 Task: Show all "Analytics & reporting" power-ups.
Action: Mouse pressed left at (450, 268)
Screenshot: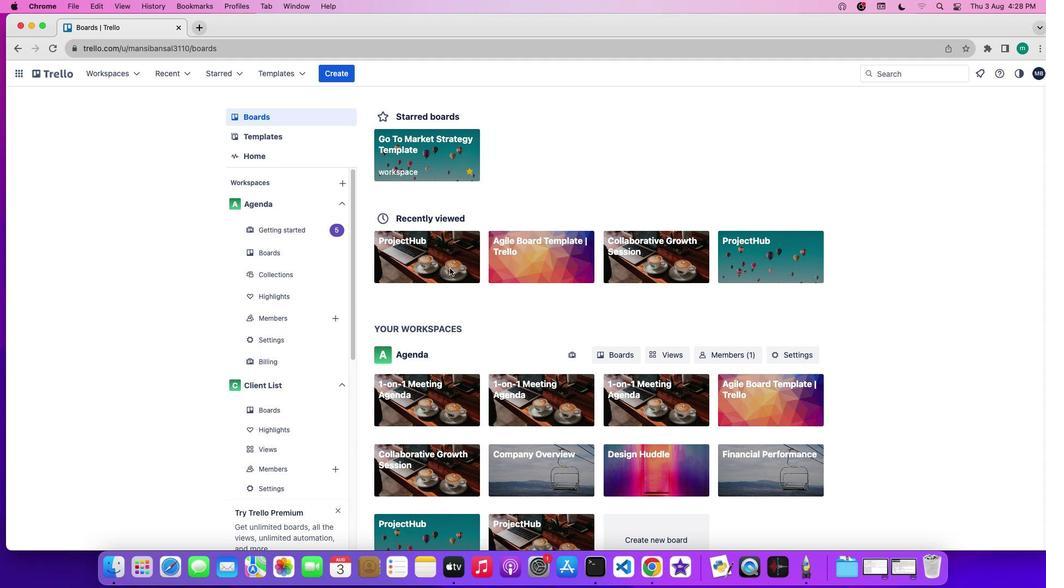 
Action: Mouse pressed left at (450, 268)
Screenshot: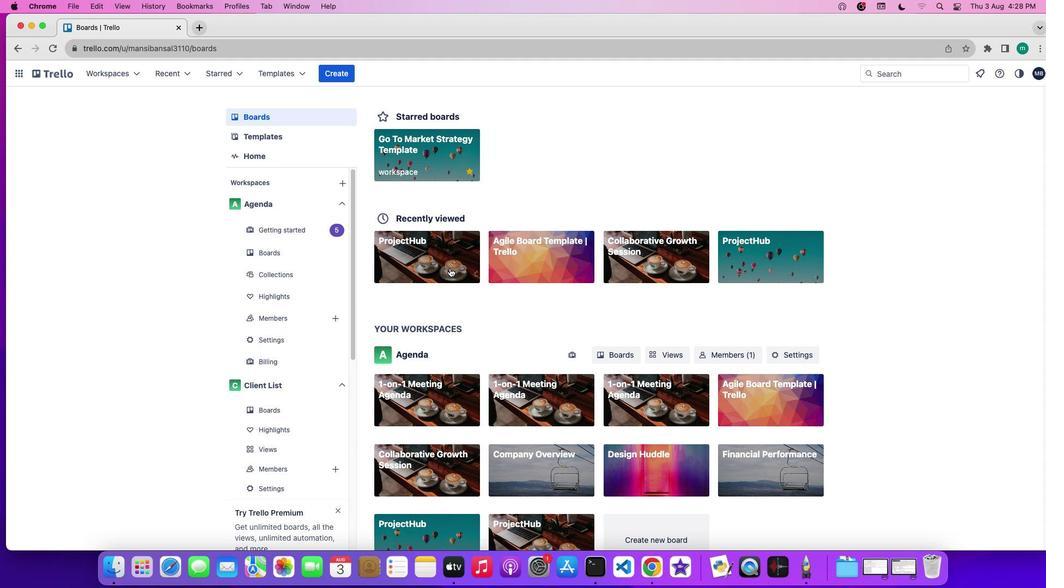 
Action: Mouse moved to (911, 242)
Screenshot: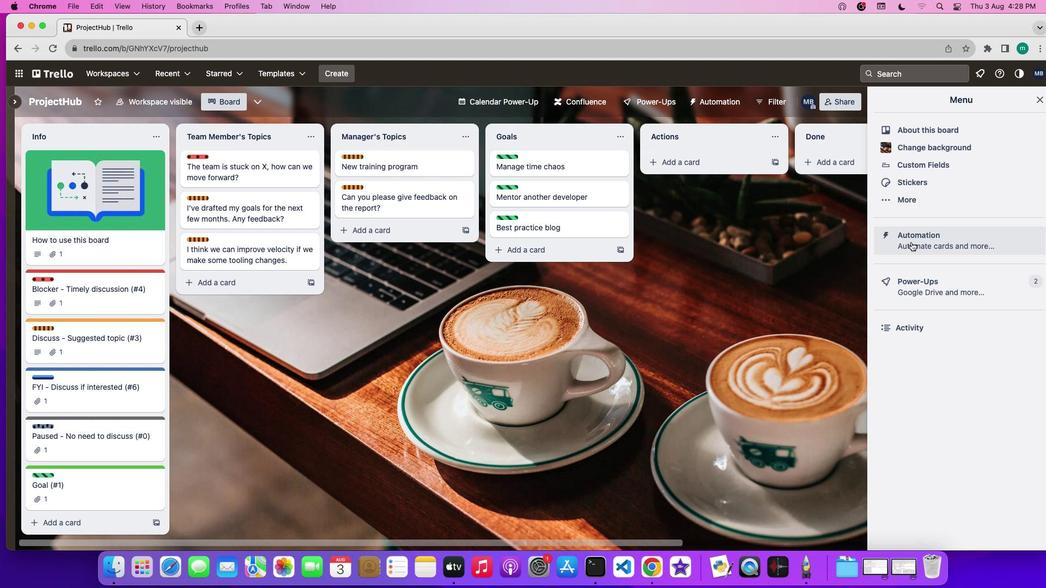
Action: Mouse pressed left at (911, 242)
Screenshot: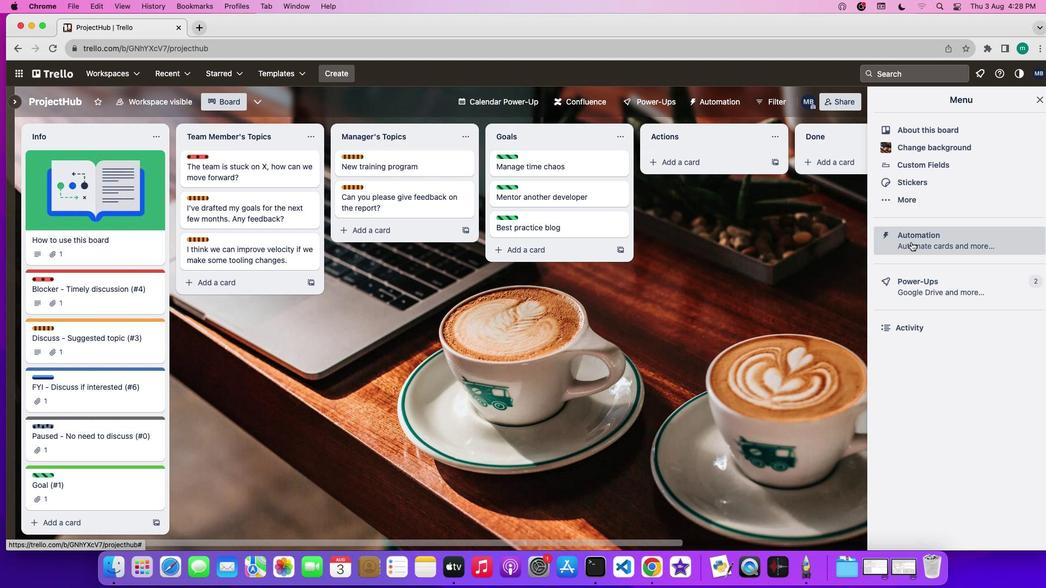 
Action: Mouse moved to (669, 106)
Screenshot: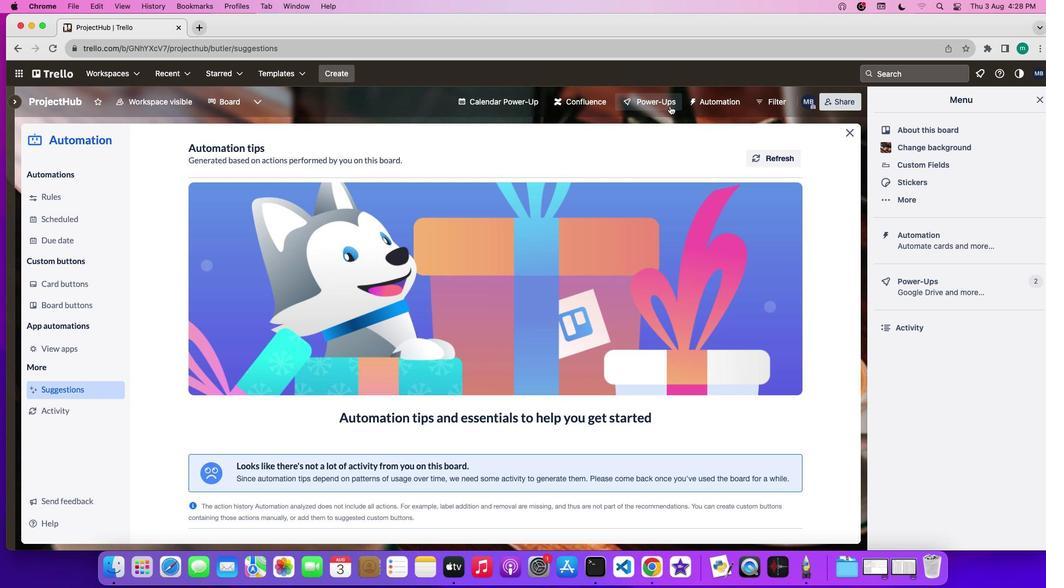 
Action: Mouse pressed left at (669, 106)
Screenshot: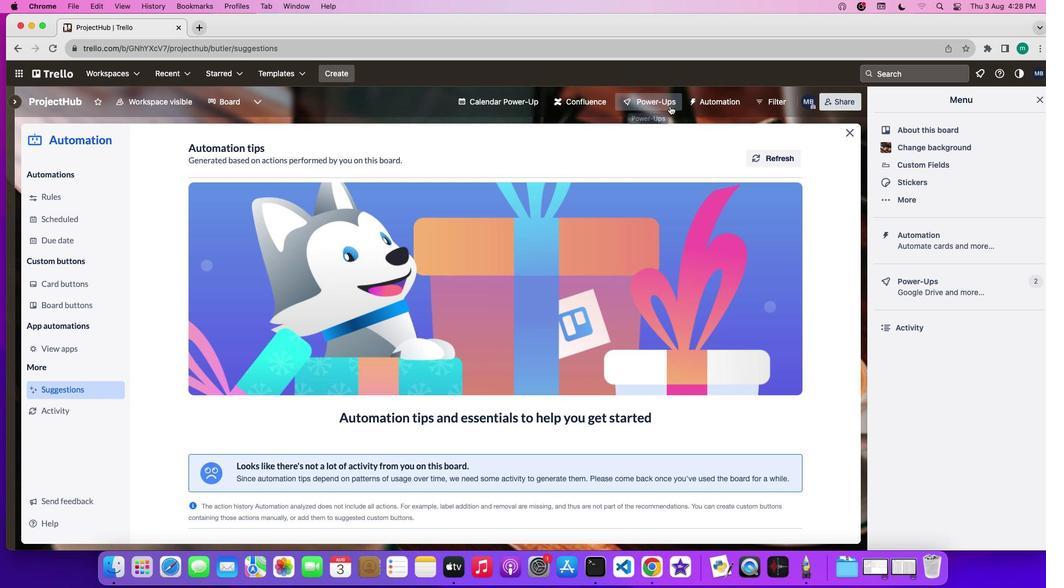 
Action: Mouse moved to (695, 384)
Screenshot: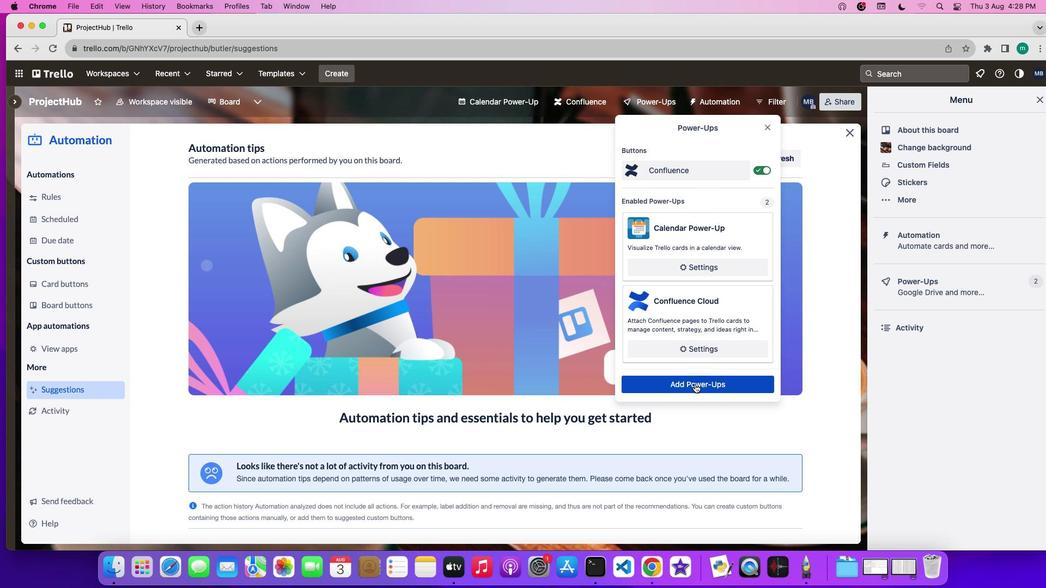
Action: Mouse pressed left at (695, 384)
Screenshot: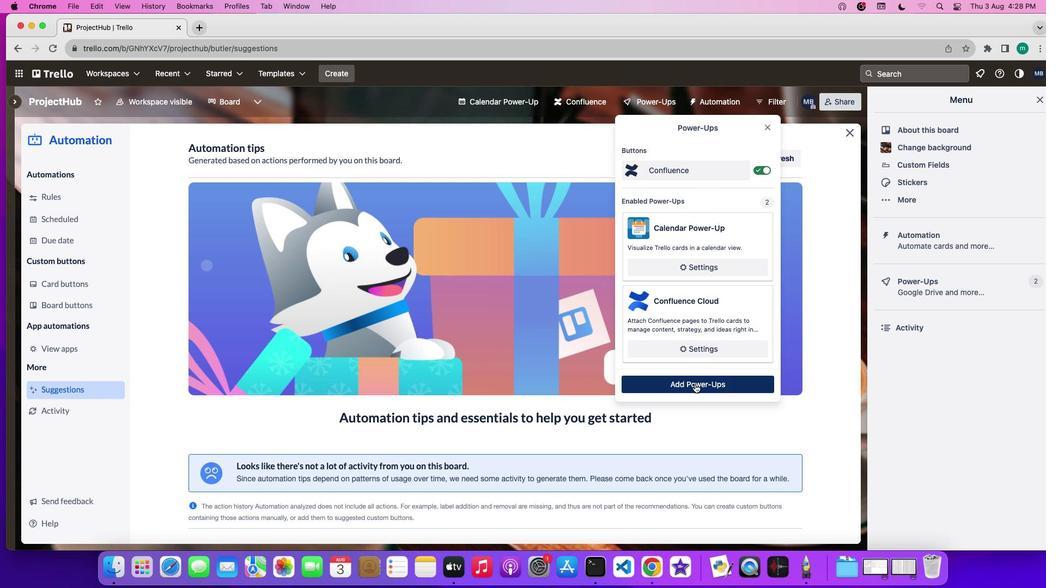 
Action: Mouse moved to (194, 266)
Screenshot: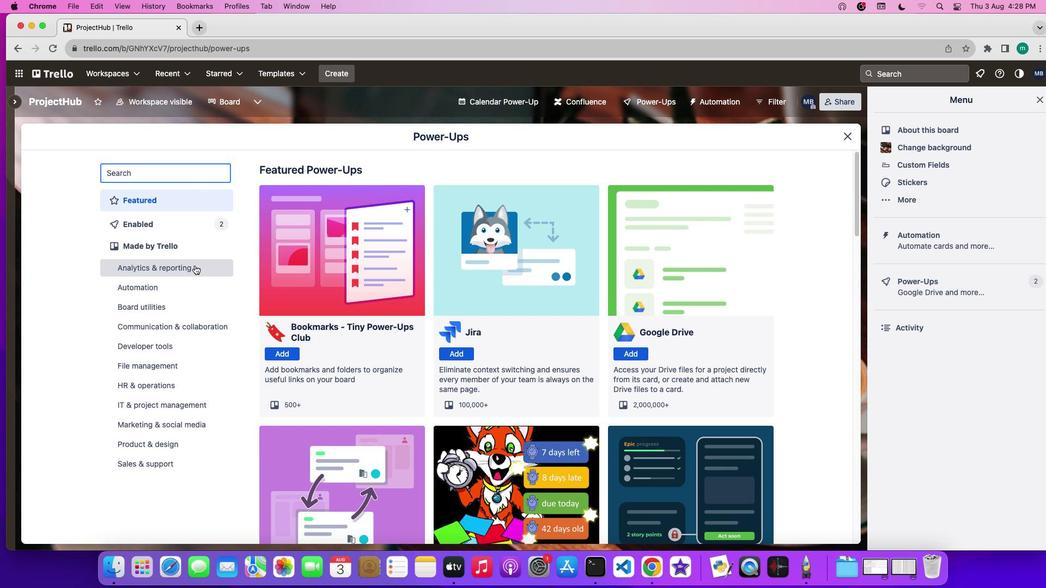 
Action: Mouse pressed left at (194, 266)
Screenshot: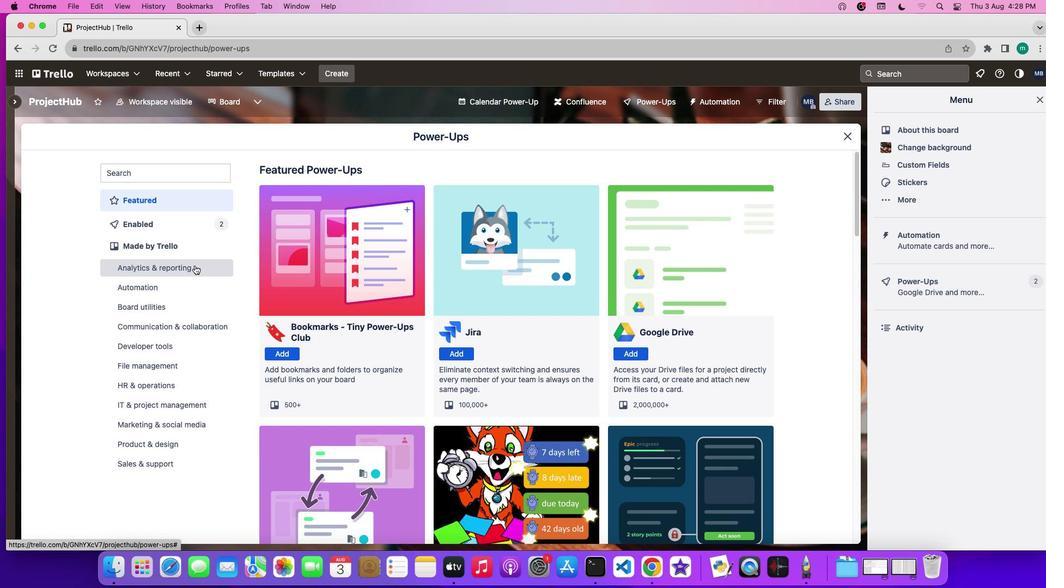 
Action: Mouse moved to (504, 340)
Screenshot: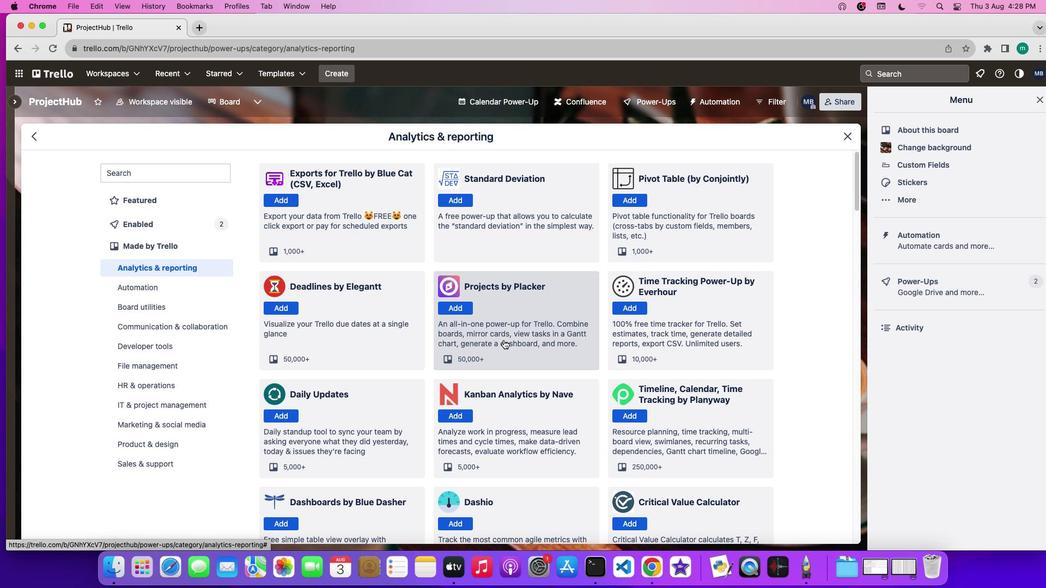 
Action: Mouse scrolled (504, 340) with delta (0, 0)
Screenshot: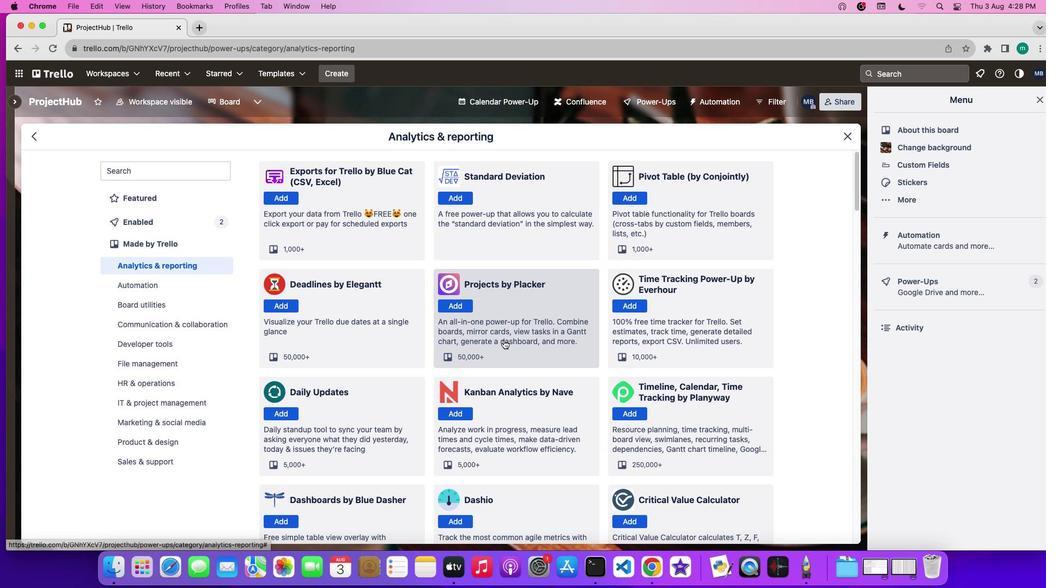 
Action: Mouse scrolled (504, 340) with delta (0, 0)
Screenshot: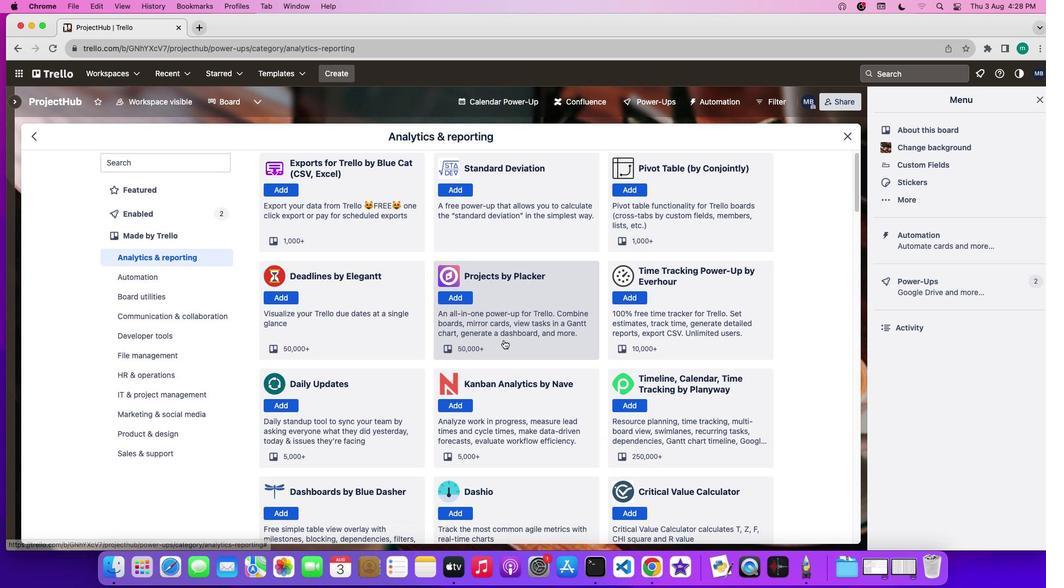 
Action: Mouse scrolled (504, 340) with delta (0, 0)
Screenshot: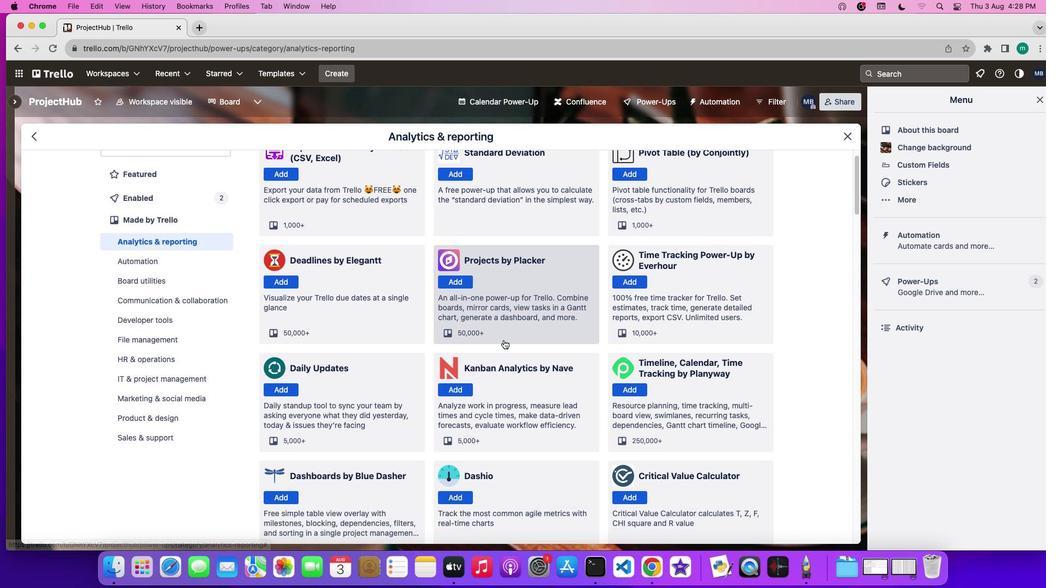 
Action: Mouse scrolled (504, 340) with delta (0, 0)
Screenshot: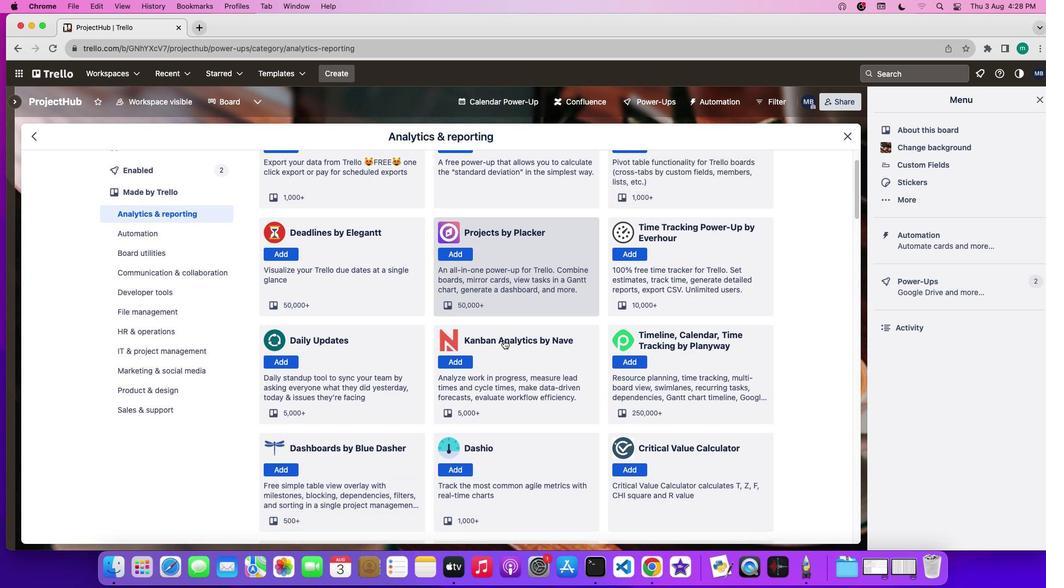 
Action: Mouse scrolled (504, 340) with delta (0, 0)
Screenshot: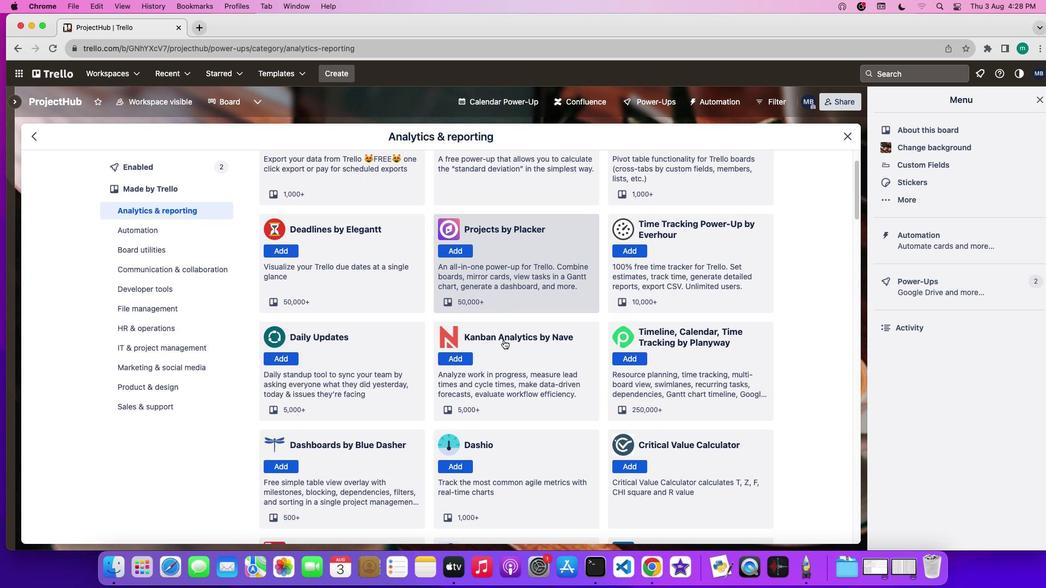 
Action: Mouse scrolled (504, 340) with delta (0, 0)
Screenshot: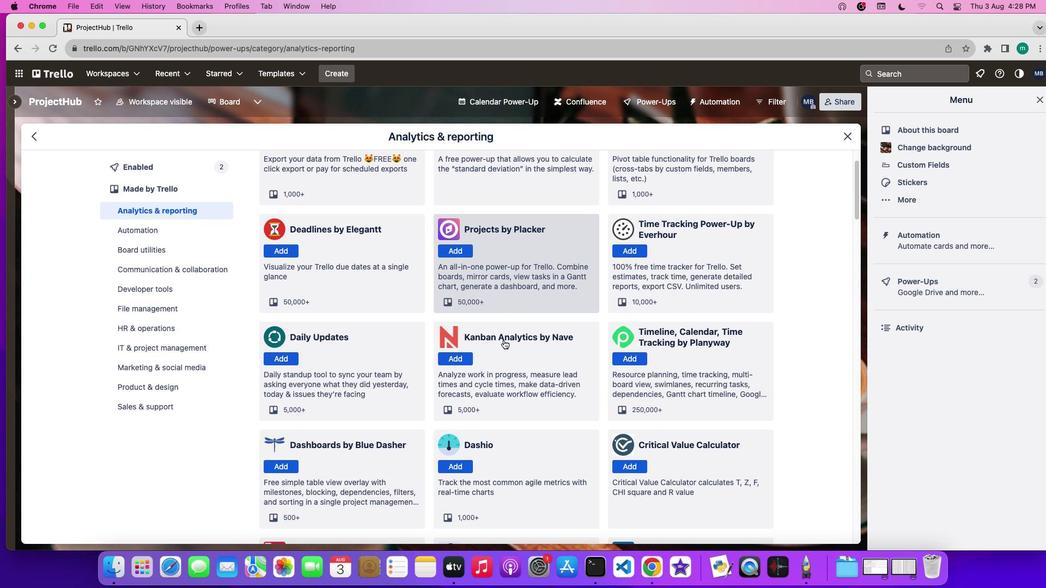 
Action: Mouse scrolled (504, 340) with delta (0, -1)
Screenshot: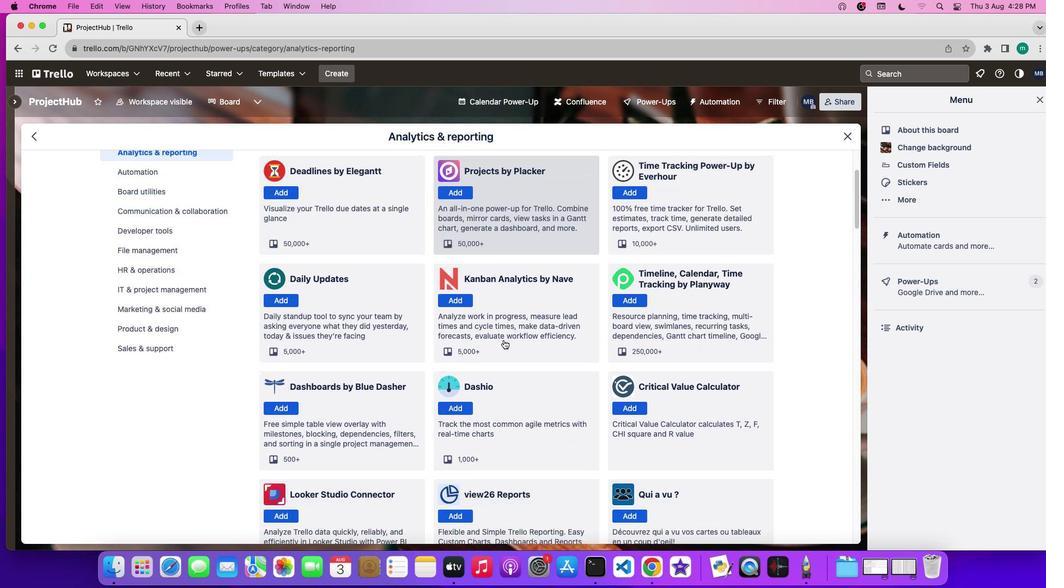 
Action: Mouse scrolled (504, 340) with delta (0, -1)
Screenshot: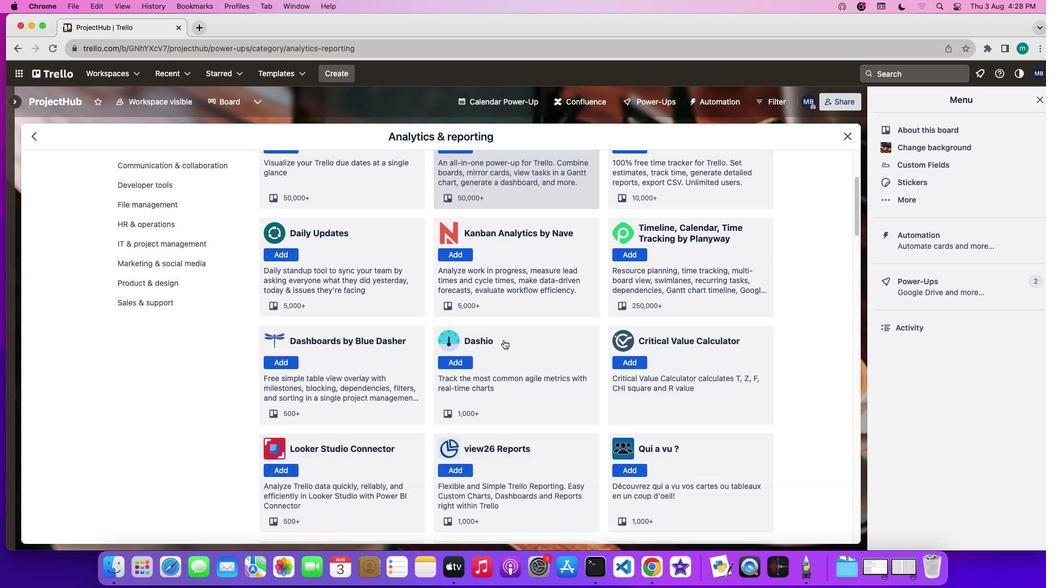 
Action: Mouse scrolled (504, 340) with delta (0, -2)
Screenshot: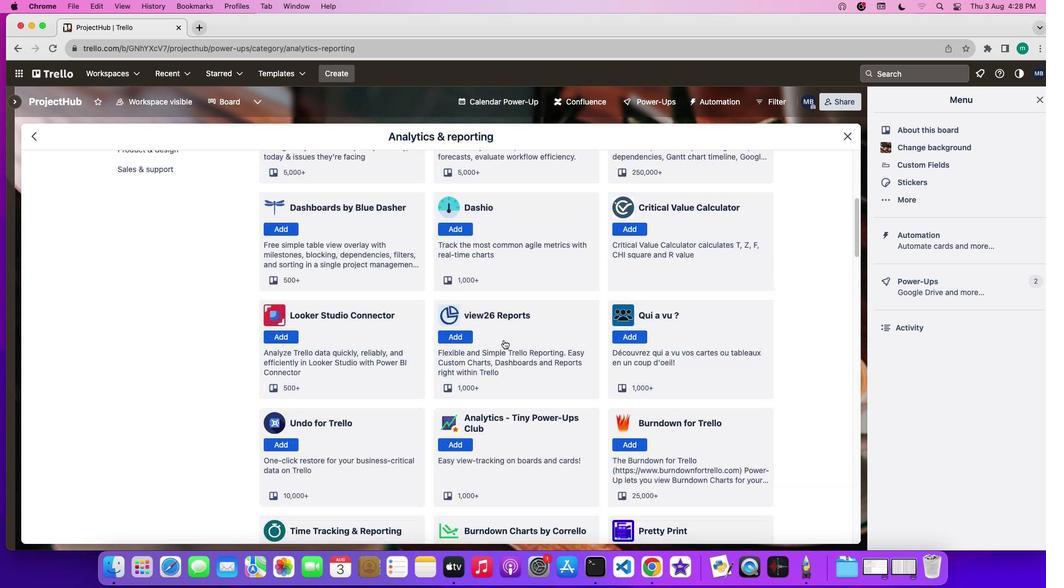 
Action: Mouse scrolled (504, 340) with delta (0, 0)
Screenshot: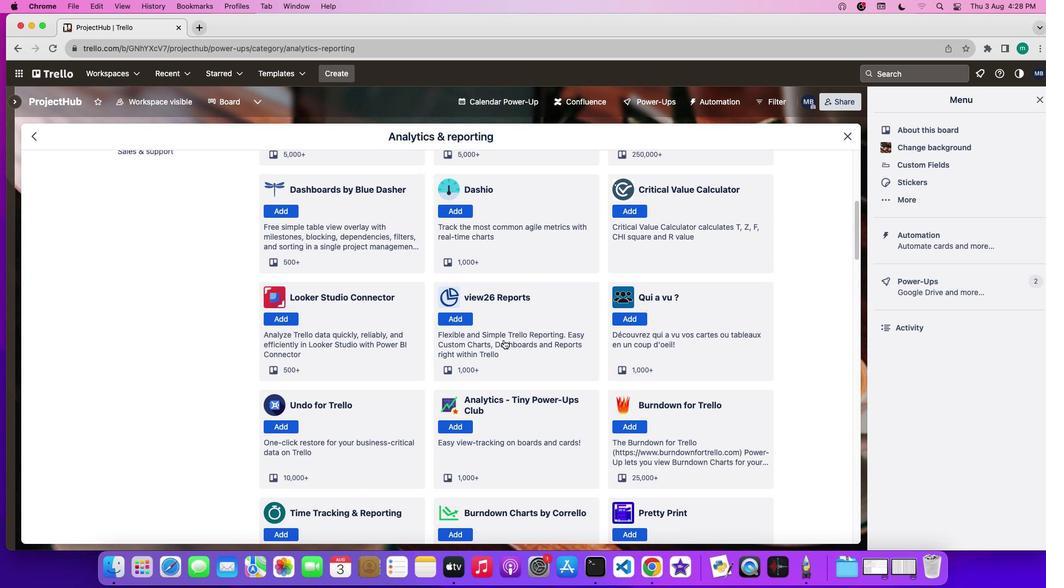 
Action: Mouse scrolled (504, 340) with delta (0, 0)
Screenshot: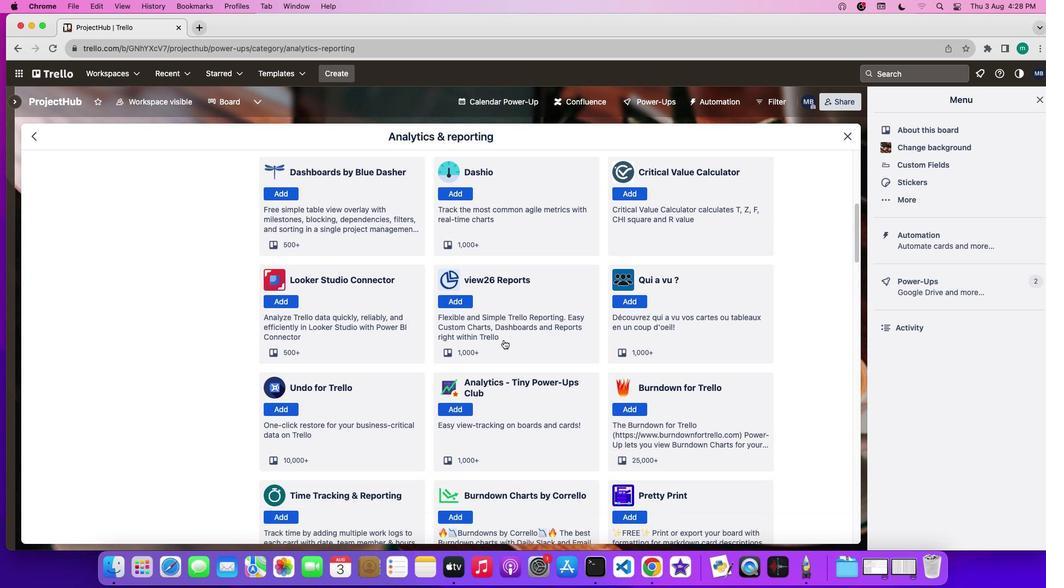 
Action: Mouse scrolled (504, 340) with delta (0, -1)
Screenshot: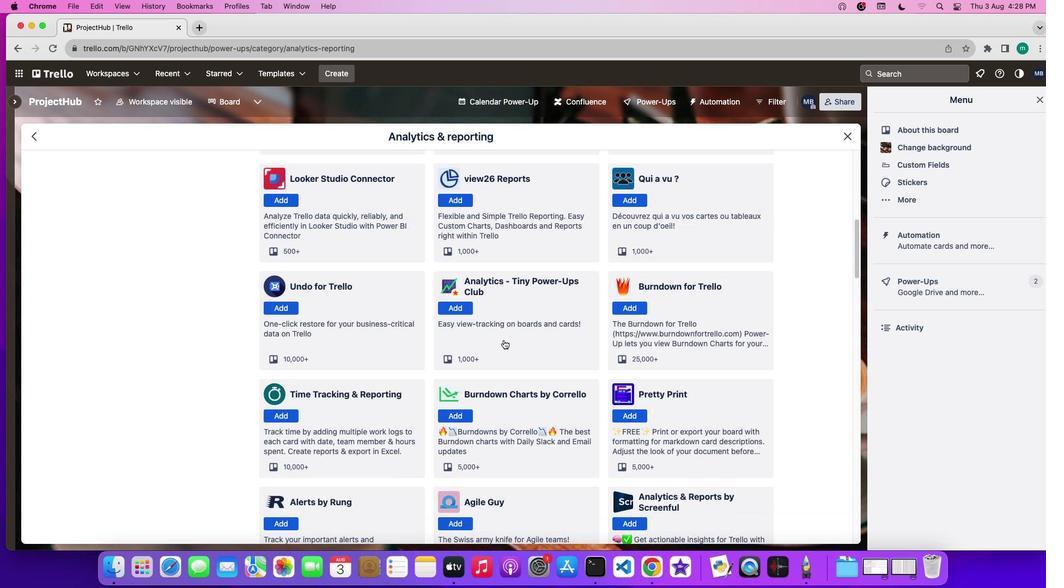 
Action: Mouse scrolled (504, 340) with delta (0, -2)
Screenshot: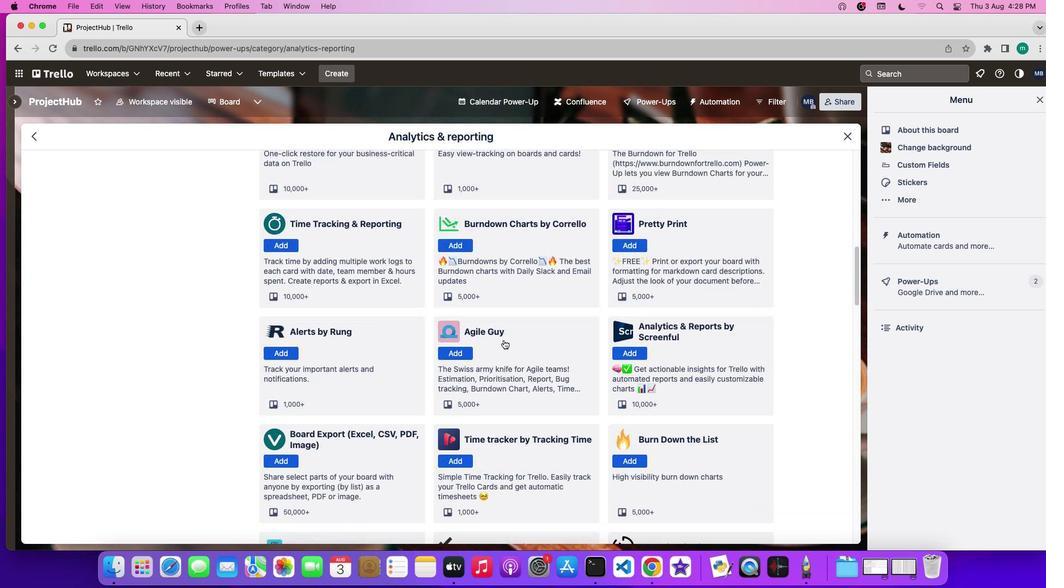 
Action: Mouse scrolled (504, 340) with delta (0, -2)
Screenshot: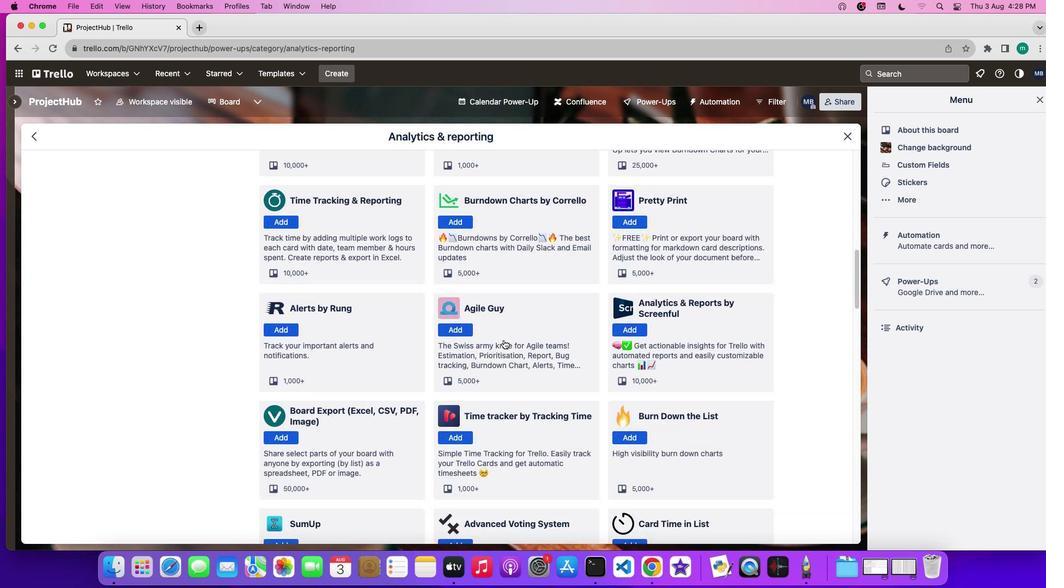 
Action: Mouse scrolled (504, 340) with delta (0, 0)
Screenshot: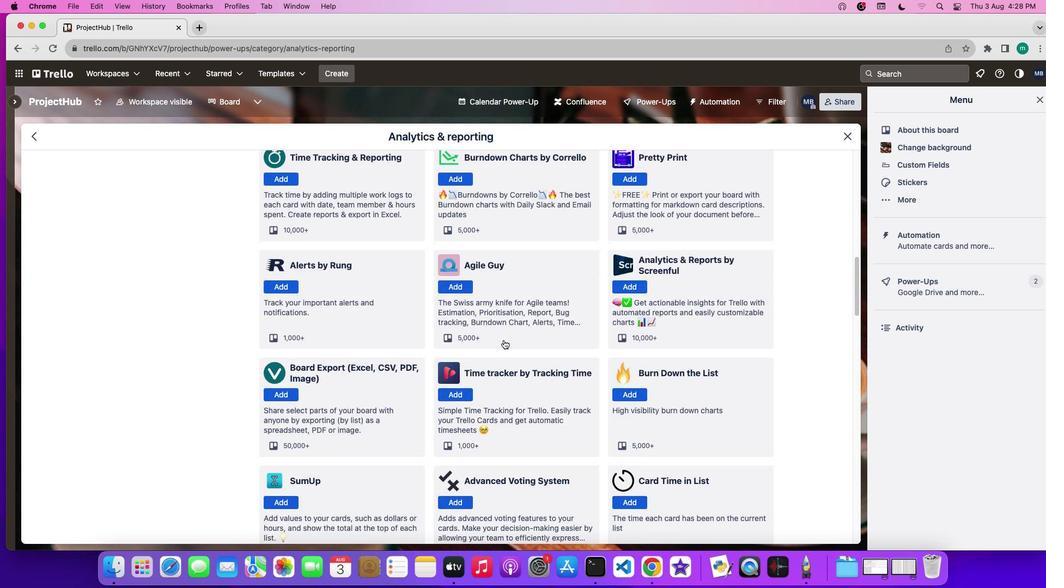 
Action: Mouse scrolled (504, 340) with delta (0, 0)
Screenshot: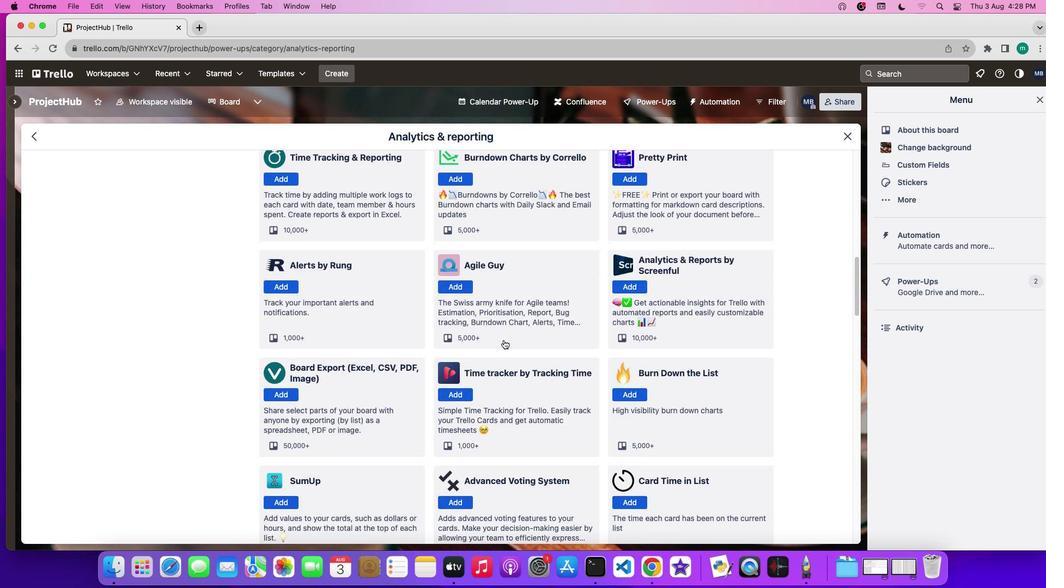 
Action: Mouse scrolled (504, 340) with delta (0, -1)
Screenshot: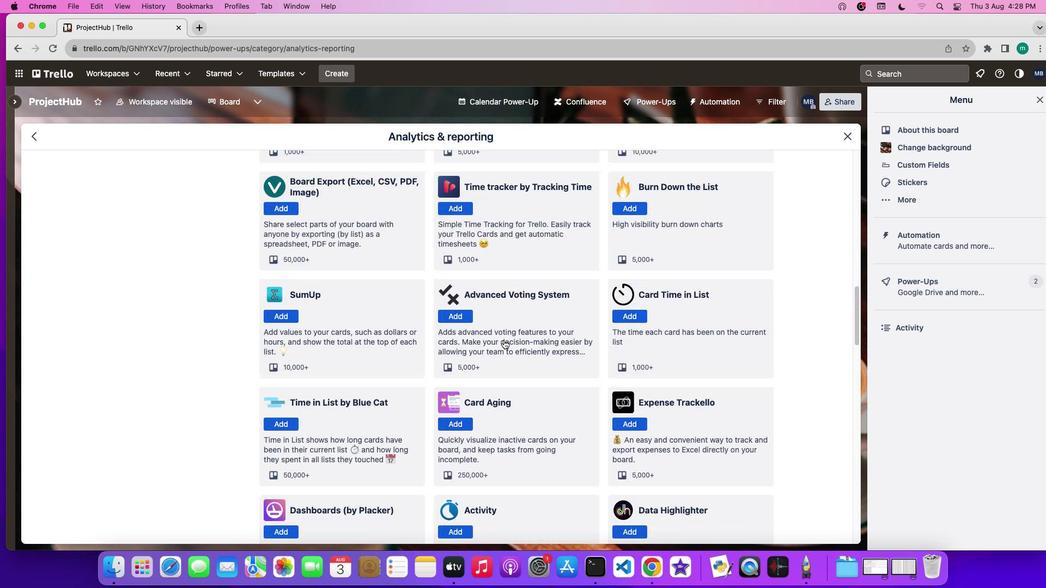 
Action: Mouse scrolled (504, 340) with delta (0, -2)
Screenshot: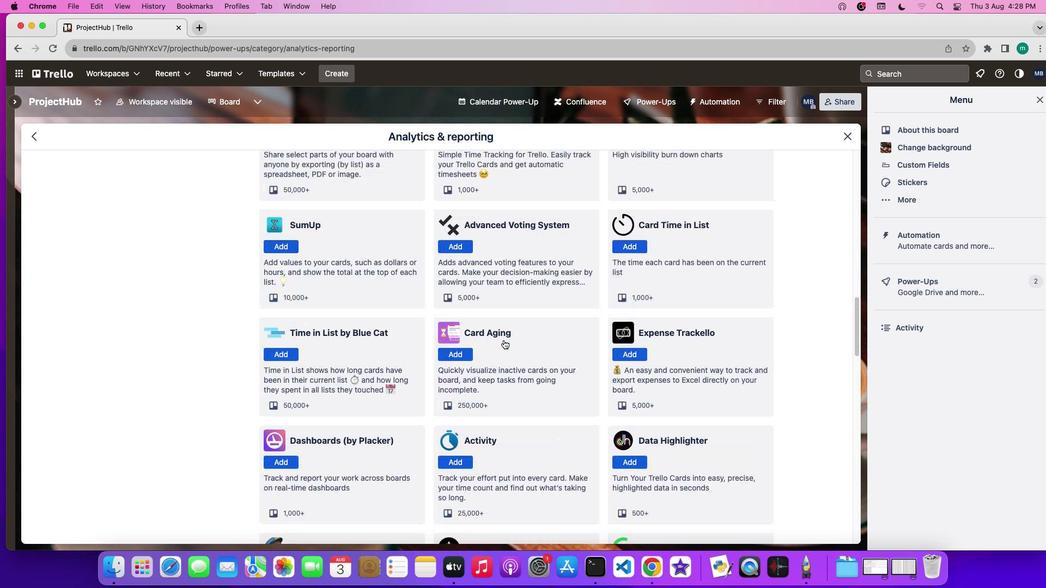 
Action: Mouse scrolled (504, 340) with delta (0, -3)
Screenshot: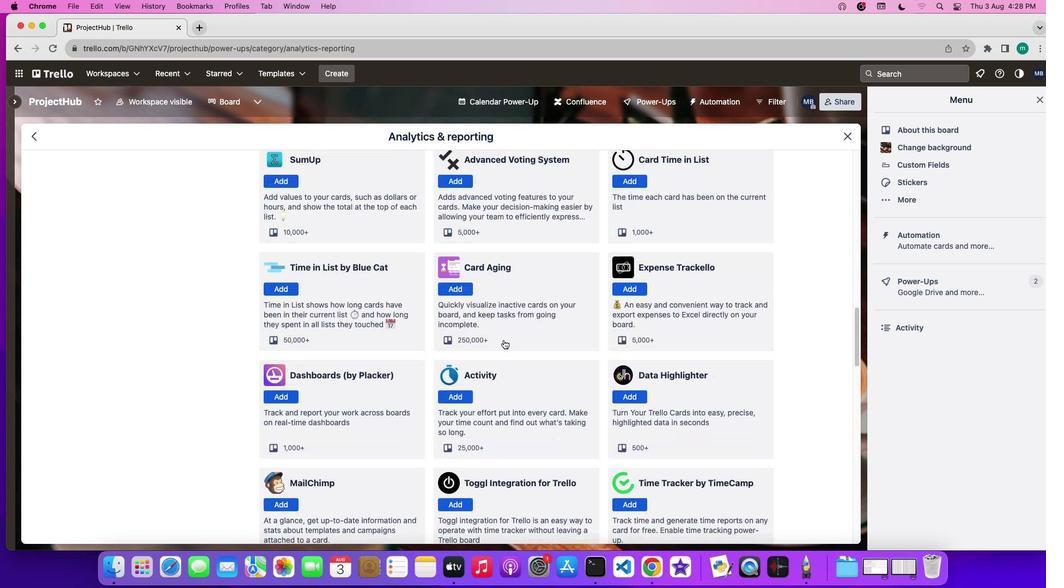 
Action: Mouse scrolled (504, 340) with delta (0, -3)
Screenshot: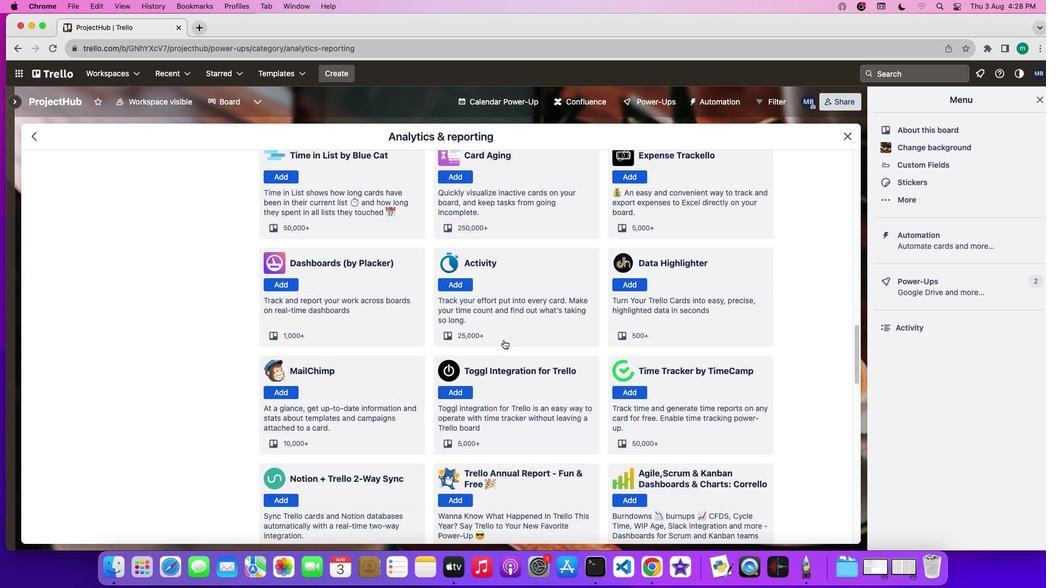 
Action: Mouse scrolled (504, 340) with delta (0, 0)
Screenshot: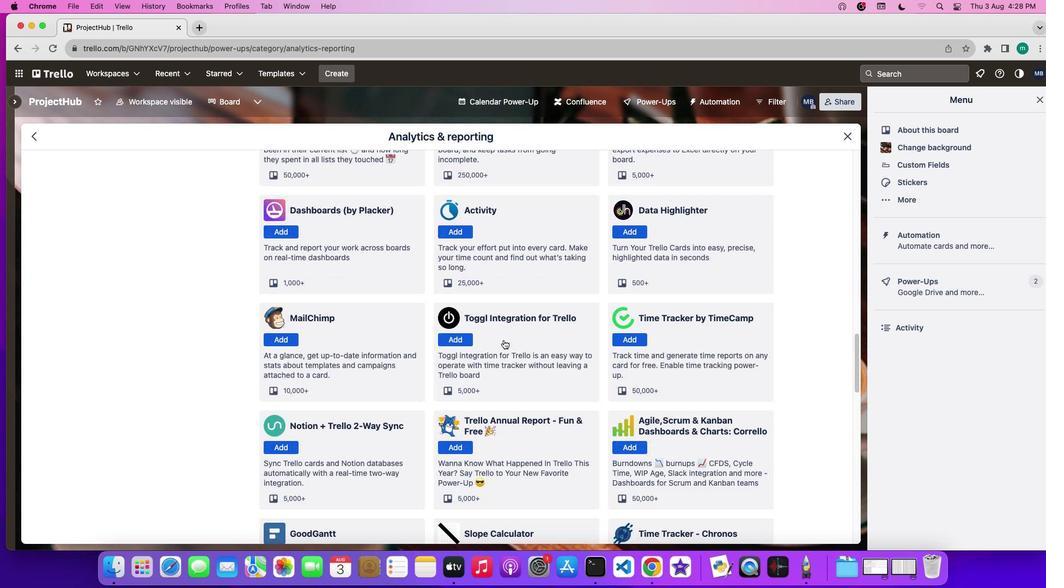 
Action: Mouse scrolled (504, 340) with delta (0, 0)
Screenshot: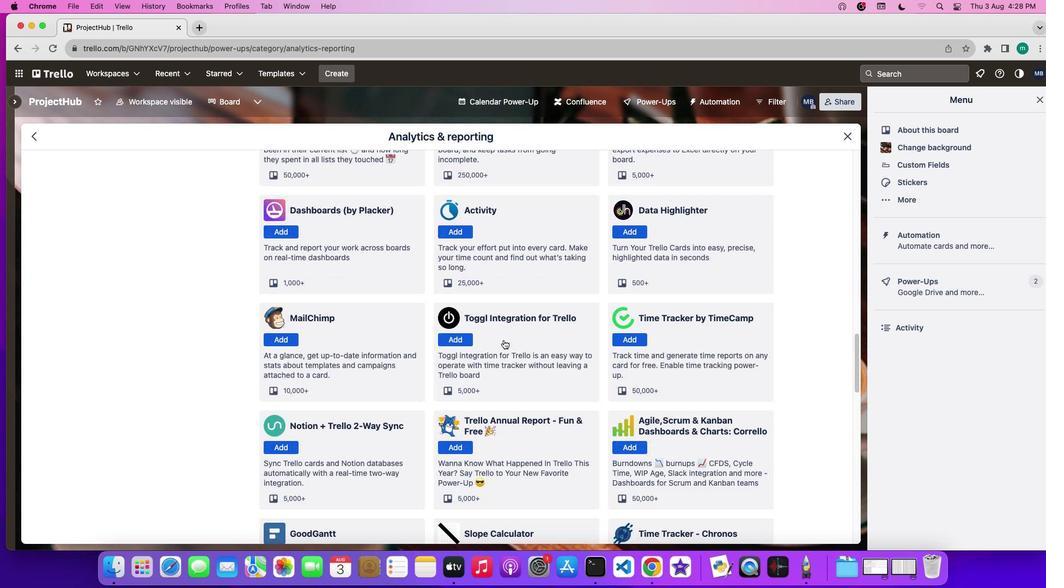
Action: Mouse scrolled (504, 340) with delta (0, -1)
Screenshot: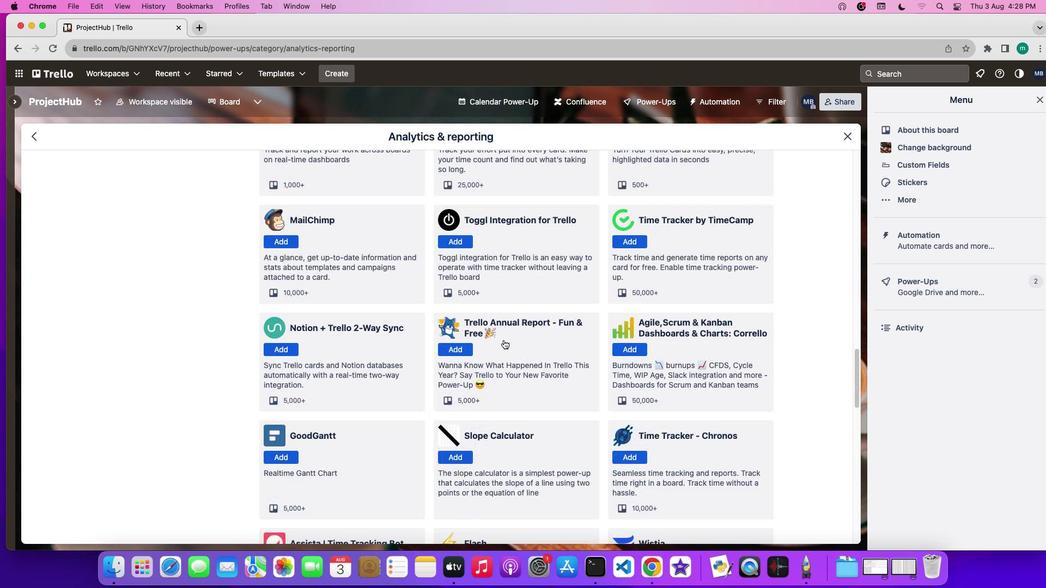 
Action: Mouse scrolled (504, 340) with delta (0, -2)
Screenshot: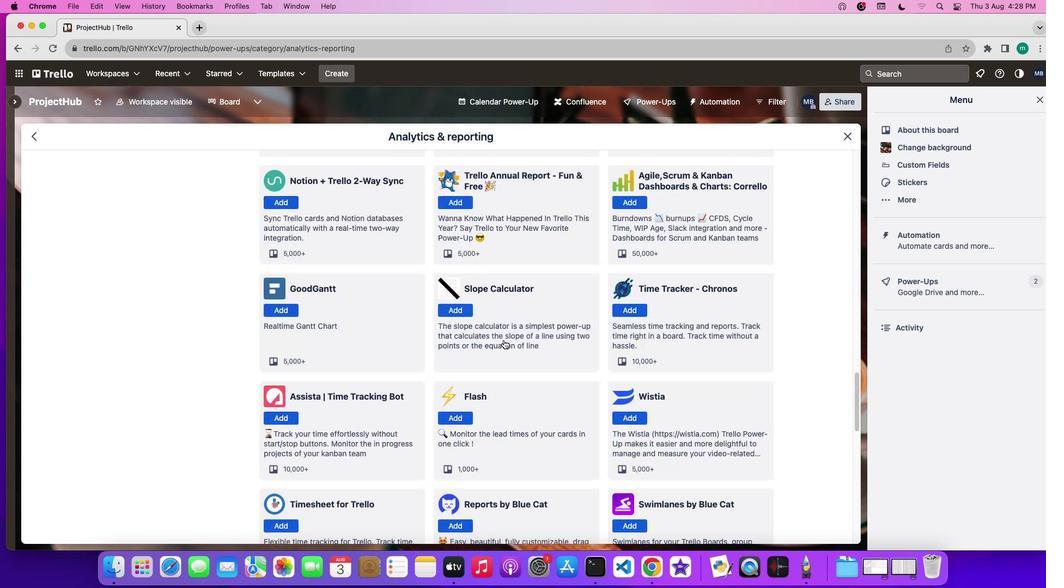 
Action: Mouse scrolled (504, 340) with delta (0, -2)
Screenshot: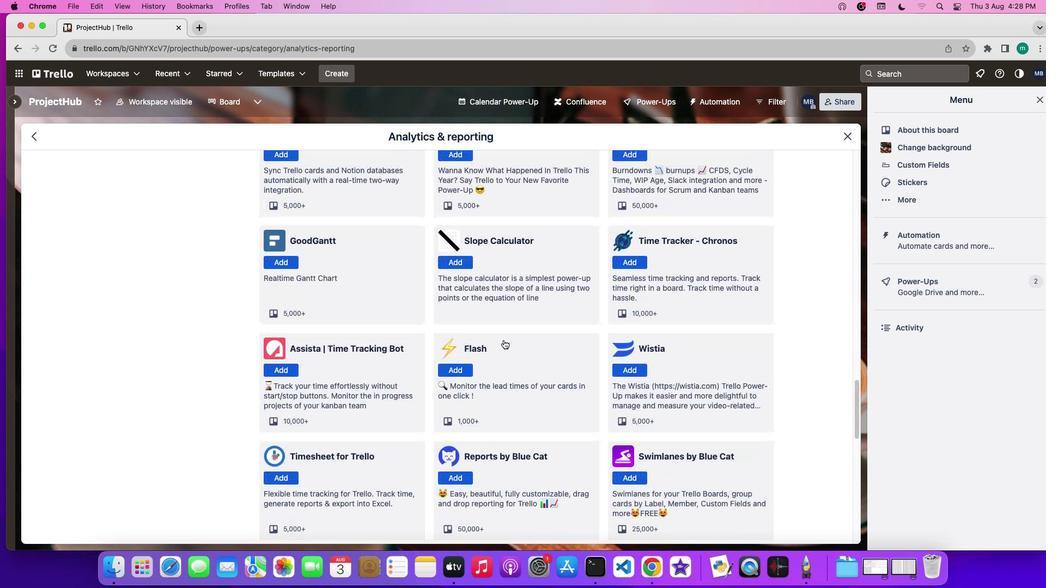 
Action: Mouse scrolled (504, 340) with delta (0, -2)
Screenshot: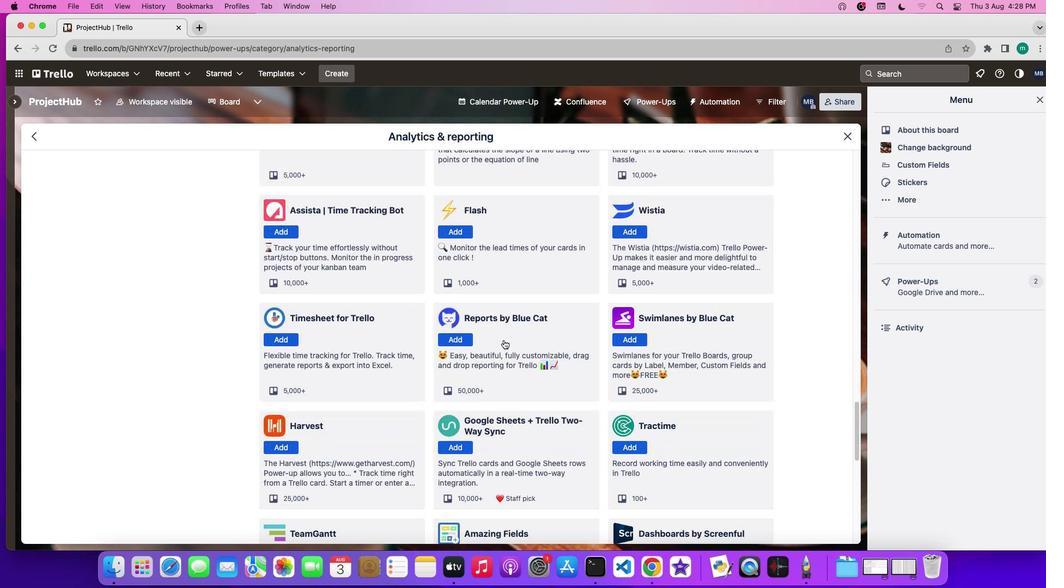 
Action: Mouse scrolled (504, 340) with delta (0, 0)
Screenshot: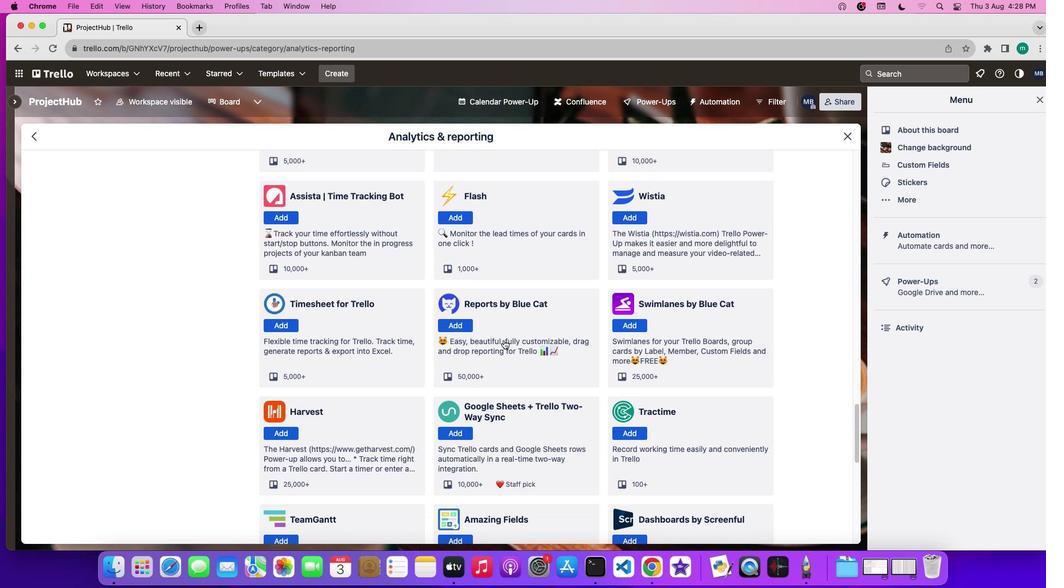 
Action: Mouse scrolled (504, 340) with delta (0, 0)
Screenshot: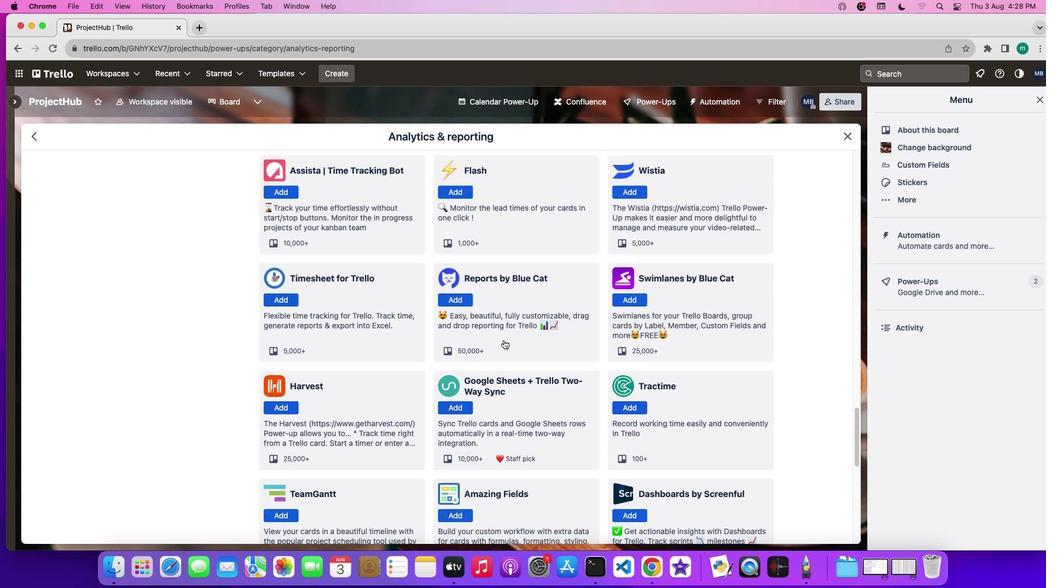 
Action: Mouse scrolled (504, 340) with delta (0, -1)
Screenshot: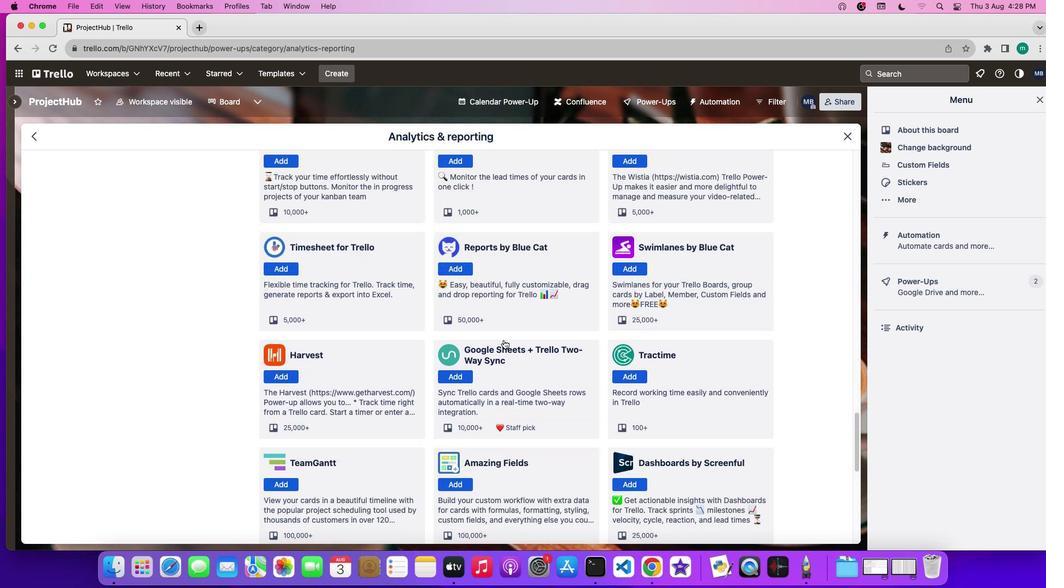 
Action: Mouse scrolled (504, 340) with delta (0, -2)
Screenshot: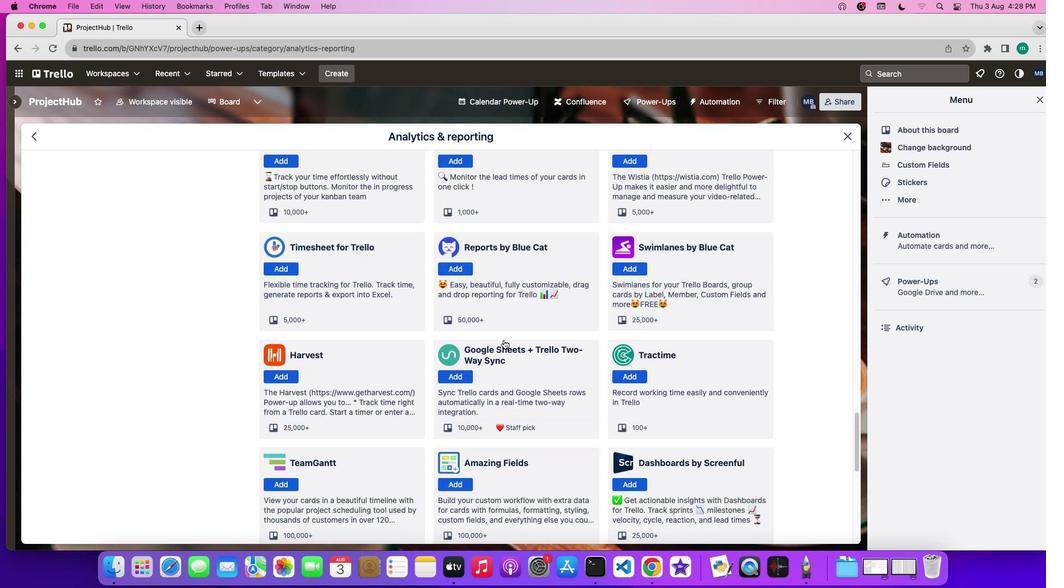
Action: Mouse scrolled (504, 340) with delta (0, -2)
Screenshot: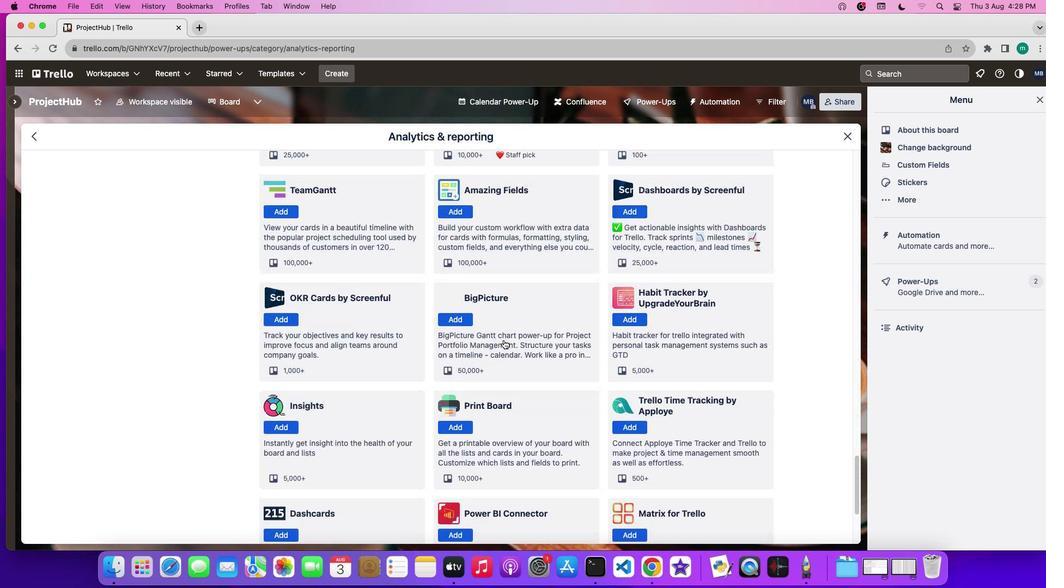 
Action: Mouse scrolled (504, 340) with delta (0, 0)
Screenshot: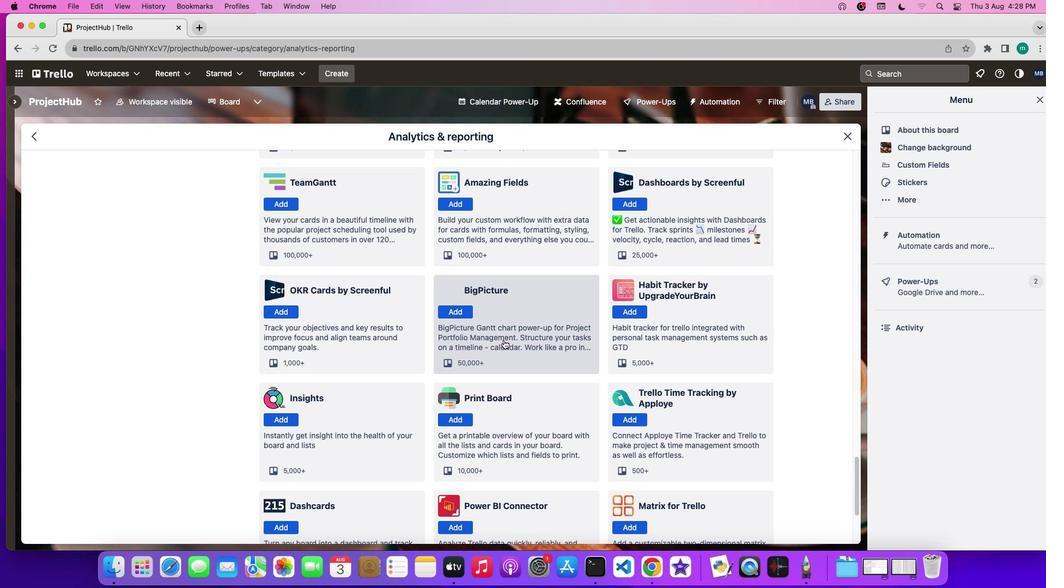 
Action: Mouse scrolled (504, 340) with delta (0, 0)
Screenshot: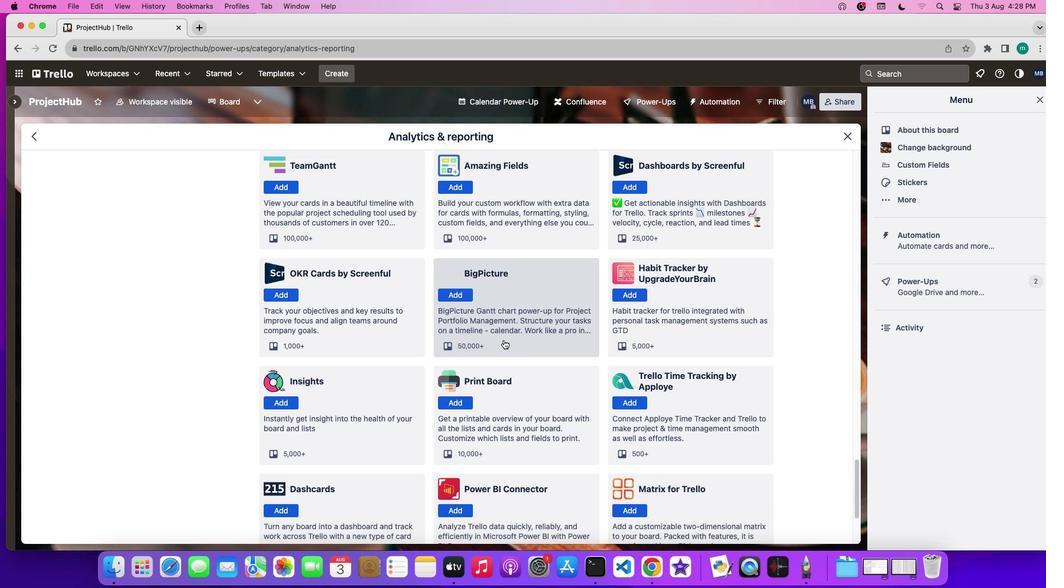 
Action: Mouse scrolled (504, 340) with delta (0, -1)
Screenshot: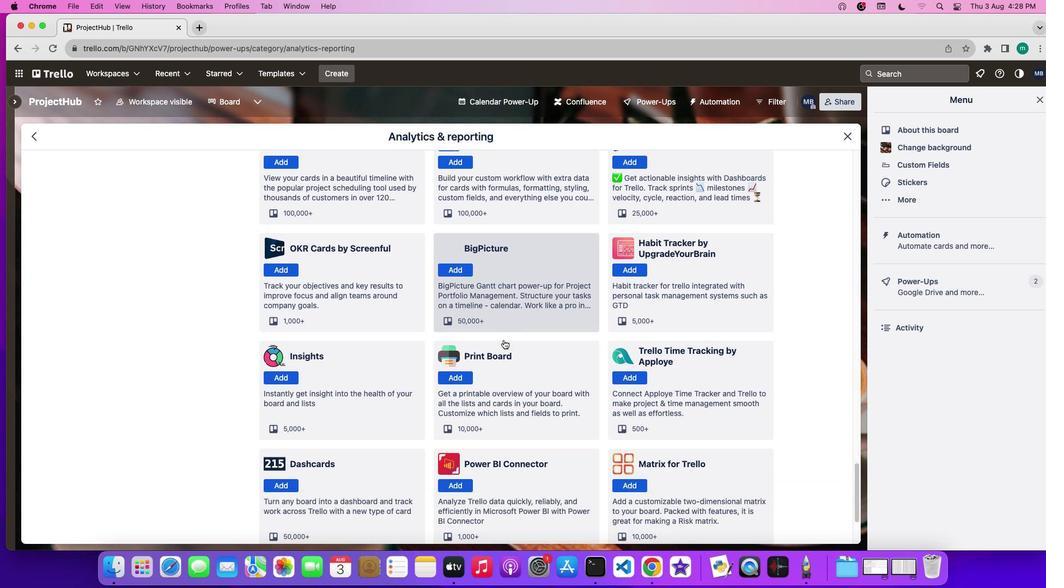 
Action: Mouse scrolled (504, 340) with delta (0, 0)
Screenshot: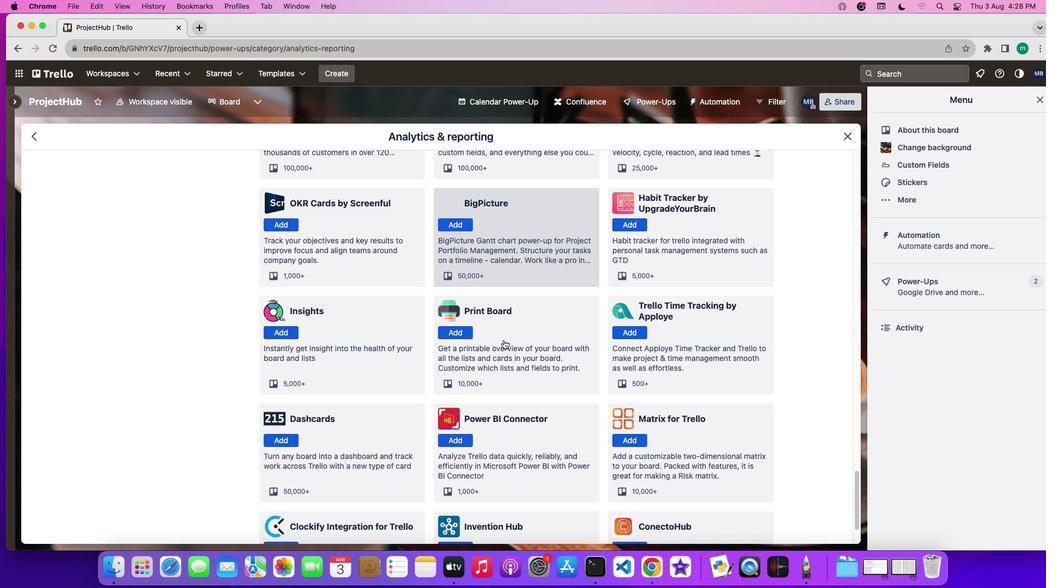
Action: Mouse scrolled (504, 340) with delta (0, 0)
Screenshot: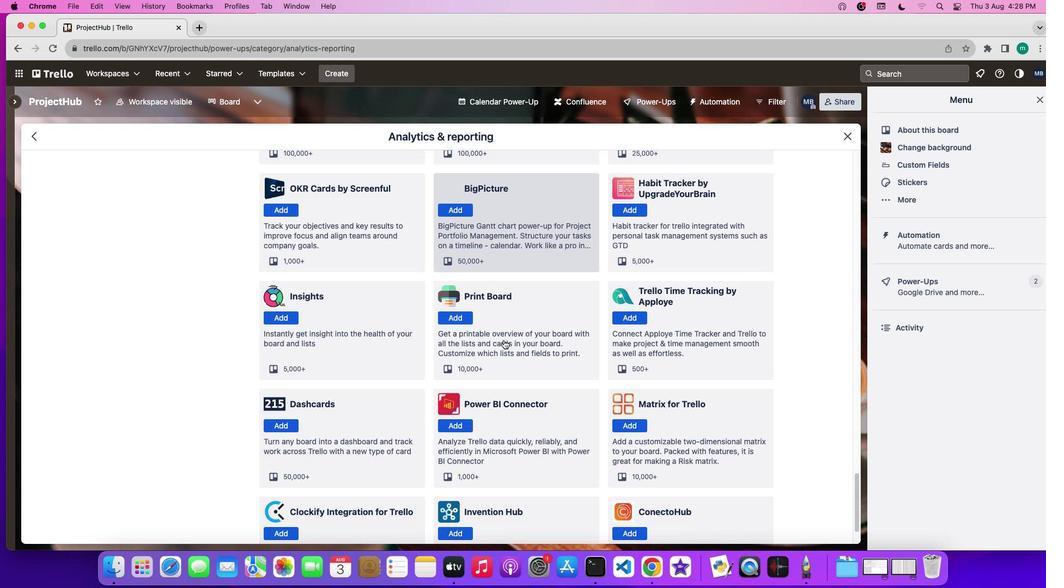 
Action: Mouse scrolled (504, 340) with delta (0, -1)
Screenshot: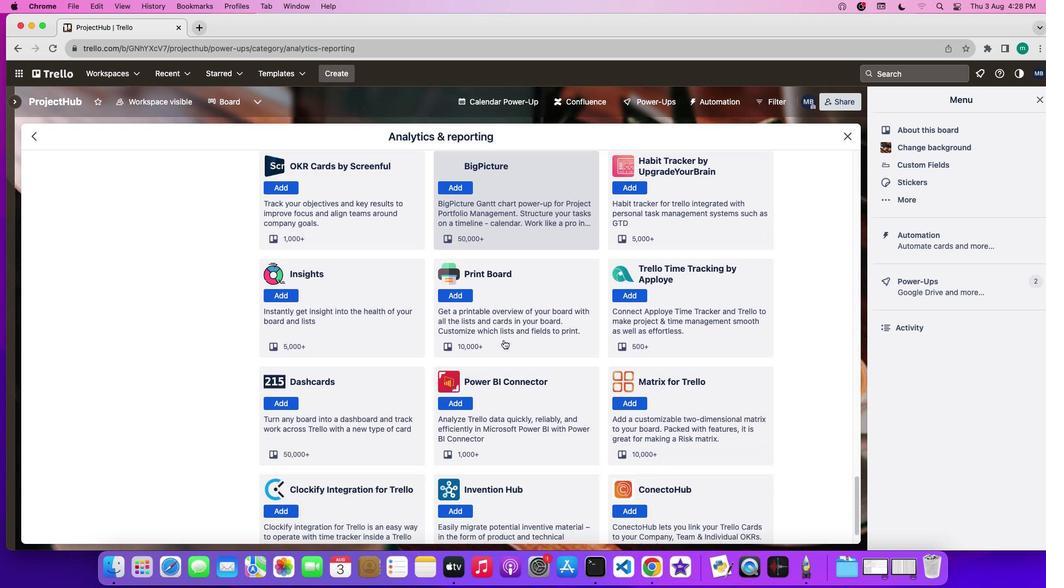
Action: Mouse scrolled (504, 340) with delta (0, -2)
Screenshot: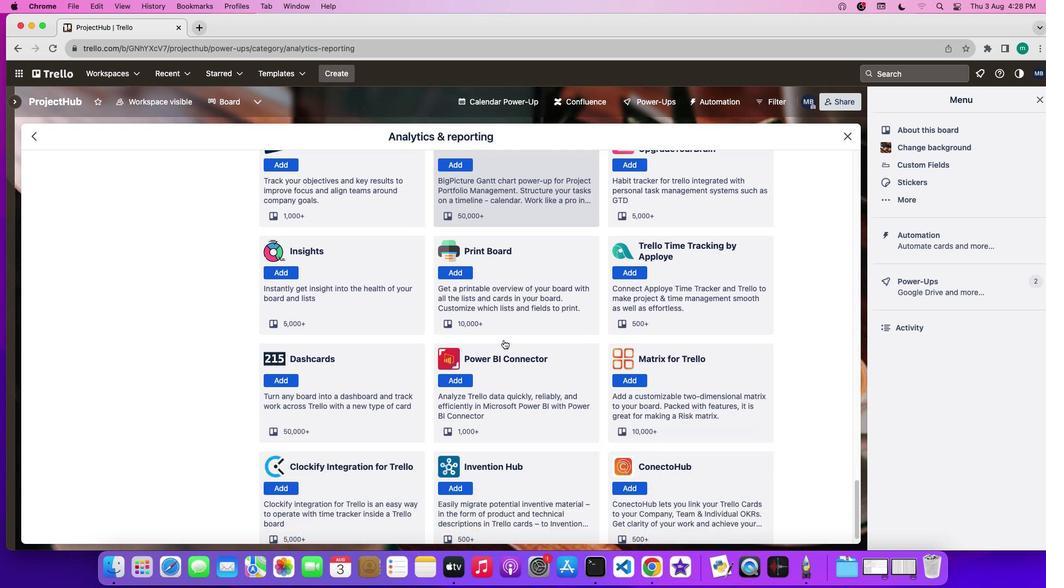 
Action: Mouse scrolled (504, 340) with delta (0, -2)
Screenshot: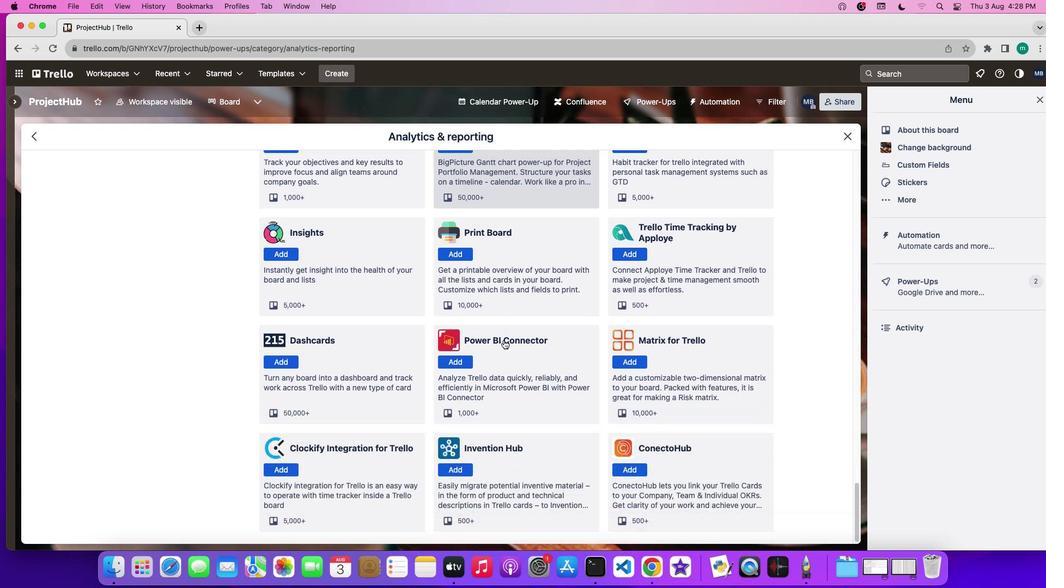 
